 Task: Log work in the project TripHive for the issue 'Memory leaks causing system crashes or slowdowns' spent time as '1w 2d 9h 2m' and remaining time as '5w 1d 19h 21m' and move to top of backlog. Now add the issue to the epic 'DevOps Implementation'.
Action: Mouse moved to (644, 398)
Screenshot: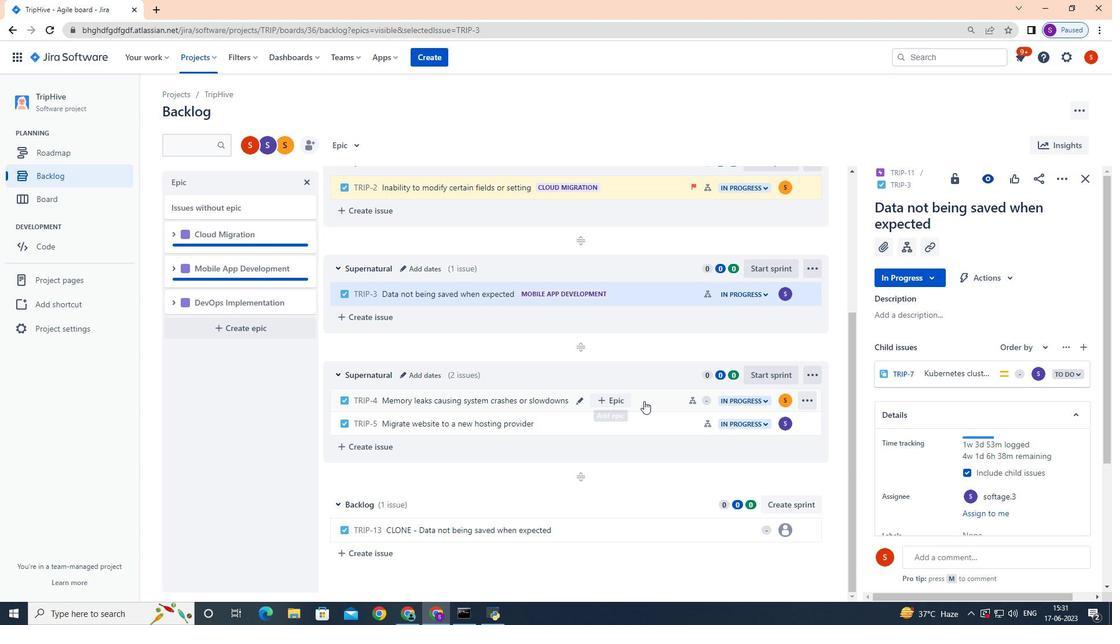 
Action: Mouse pressed left at (644, 398)
Screenshot: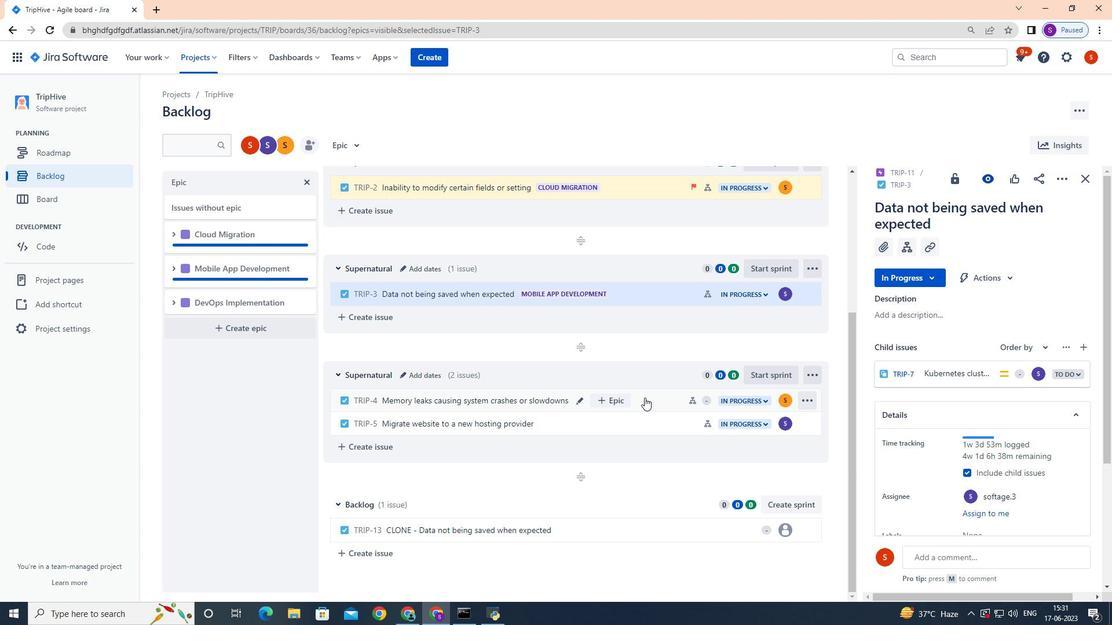 
Action: Mouse moved to (1085, 179)
Screenshot: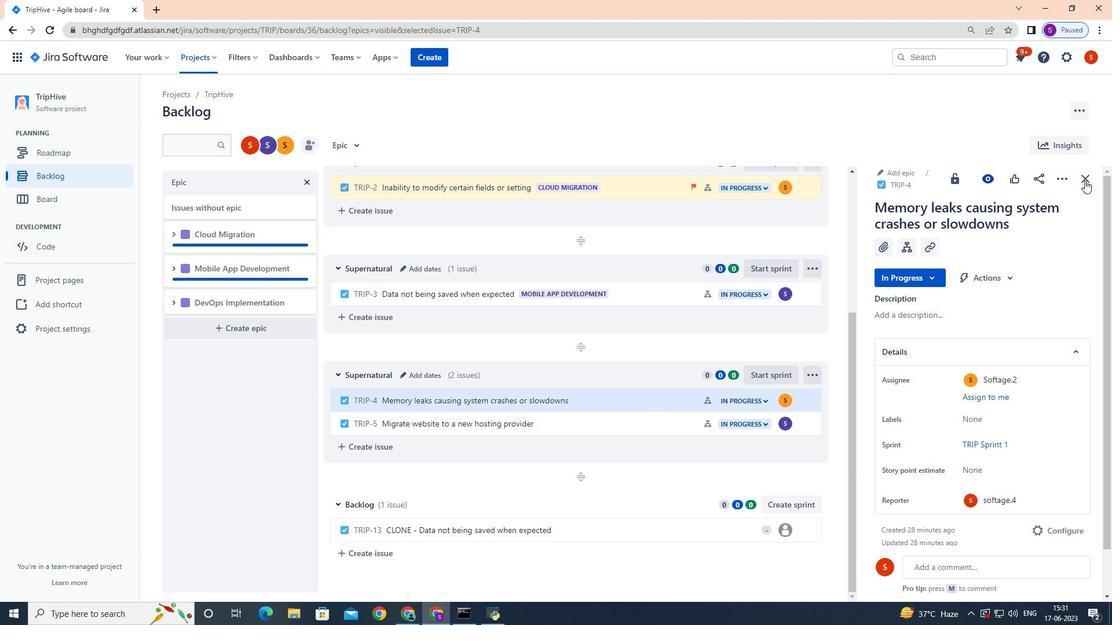 
Action: Mouse pressed left at (1085, 179)
Screenshot: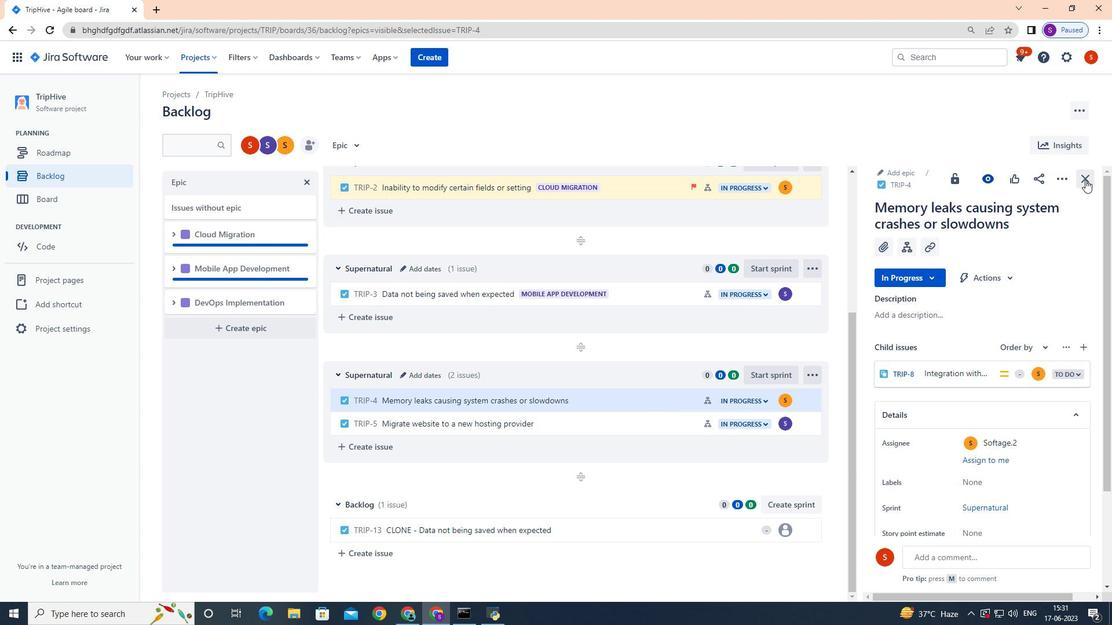 
Action: Mouse moved to (677, 397)
Screenshot: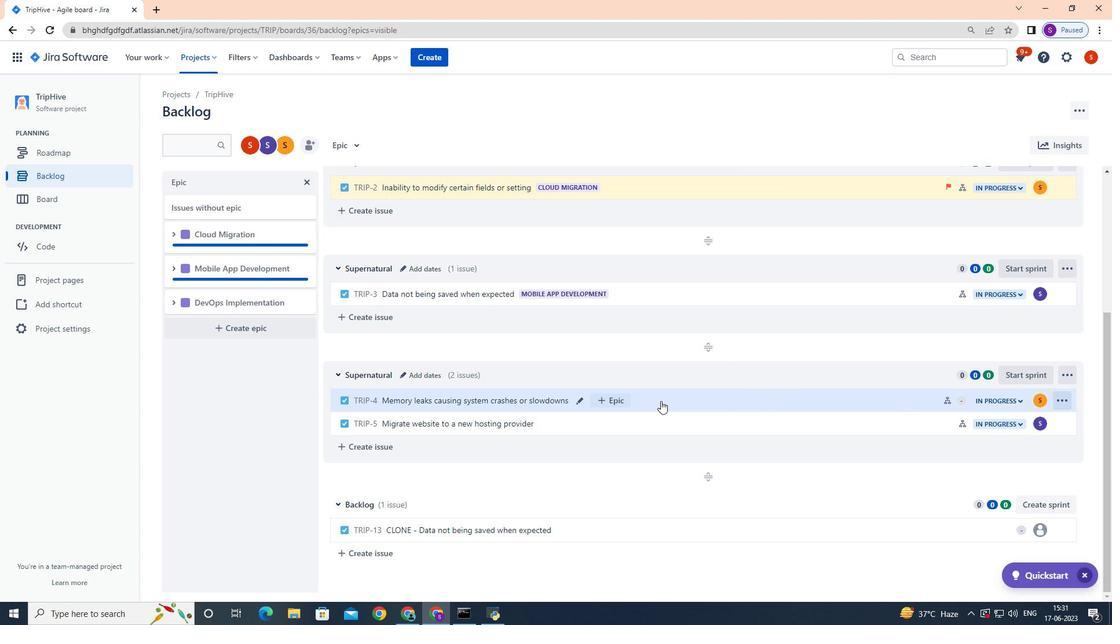 
Action: Mouse pressed left at (677, 397)
Screenshot: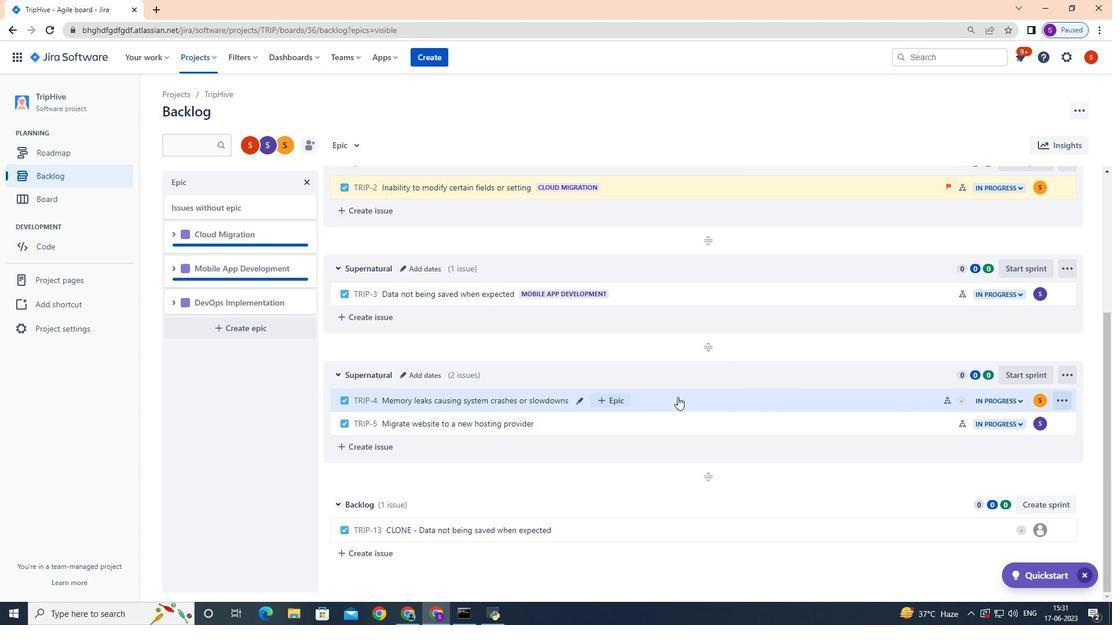 
Action: Mouse moved to (1069, 179)
Screenshot: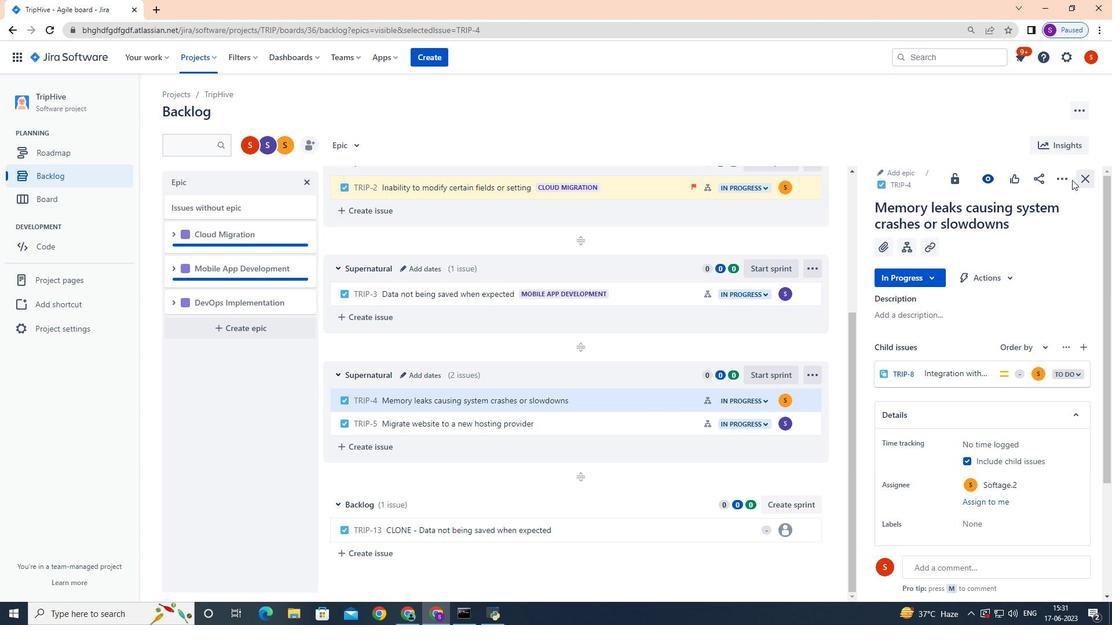 
Action: Mouse pressed left at (1069, 179)
Screenshot: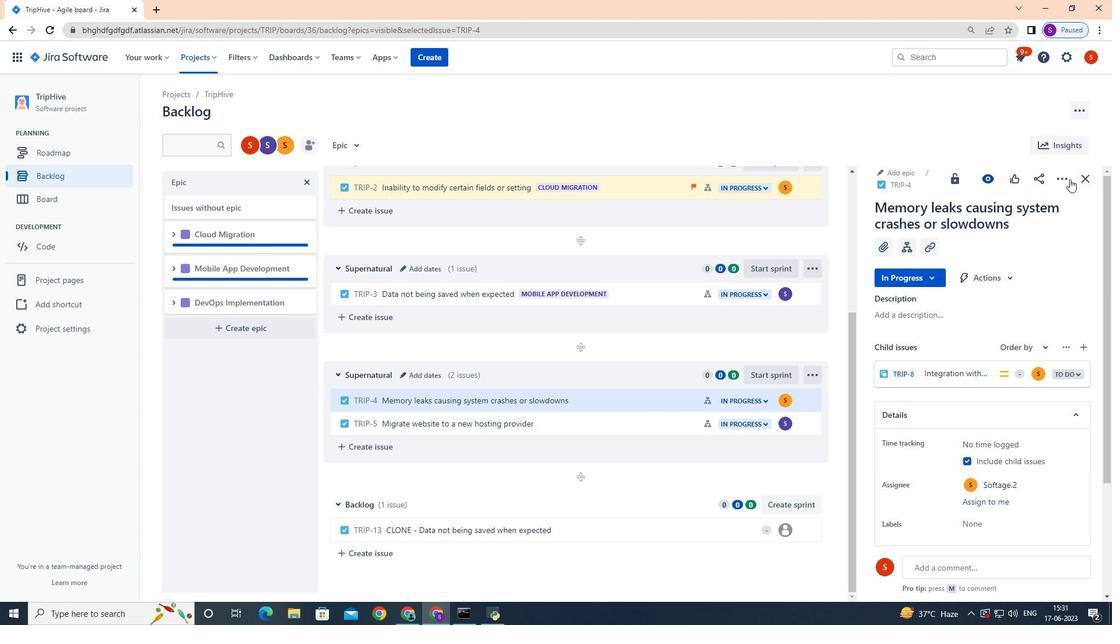 
Action: Mouse moved to (1027, 210)
Screenshot: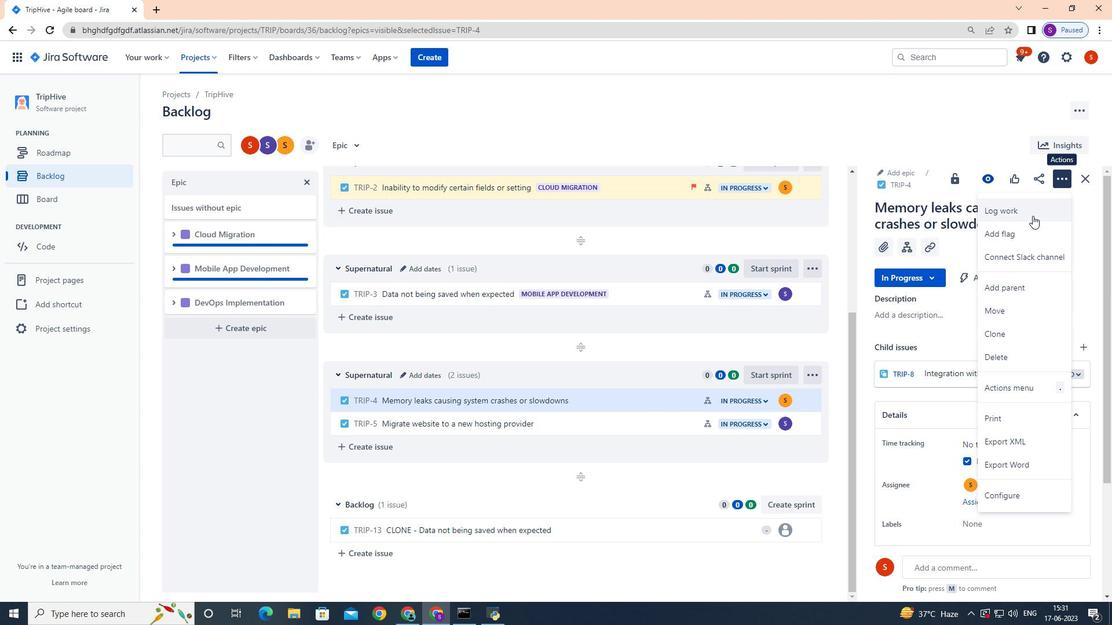 
Action: Mouse pressed left at (1027, 210)
Screenshot: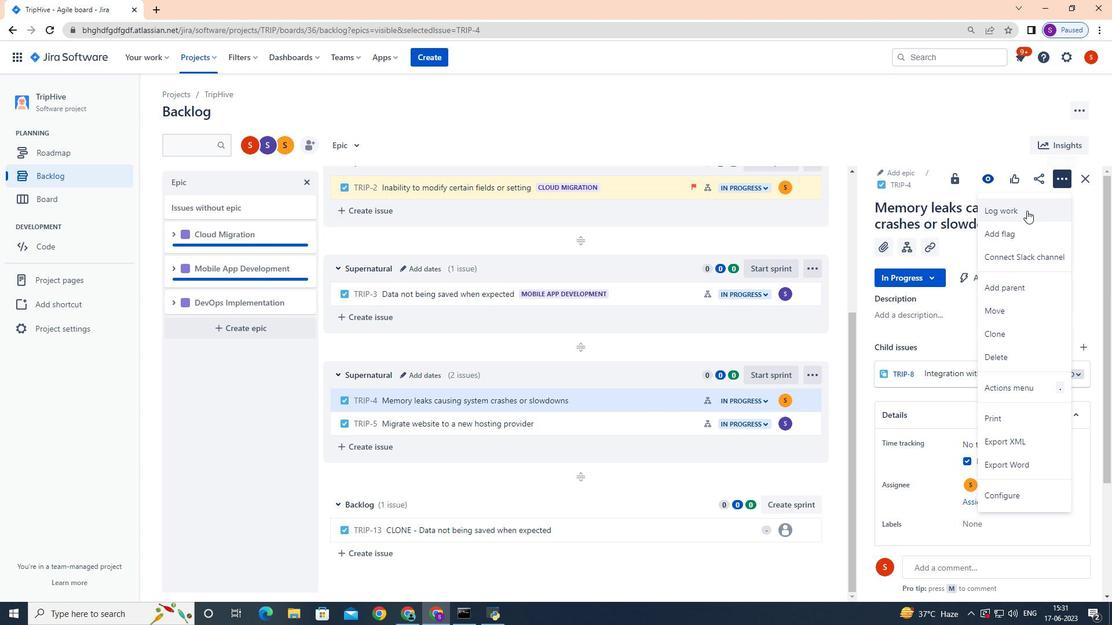 
Action: Key pressed 1w<Key.space>2d<Key.space>9h<Key.space>2m
Screenshot: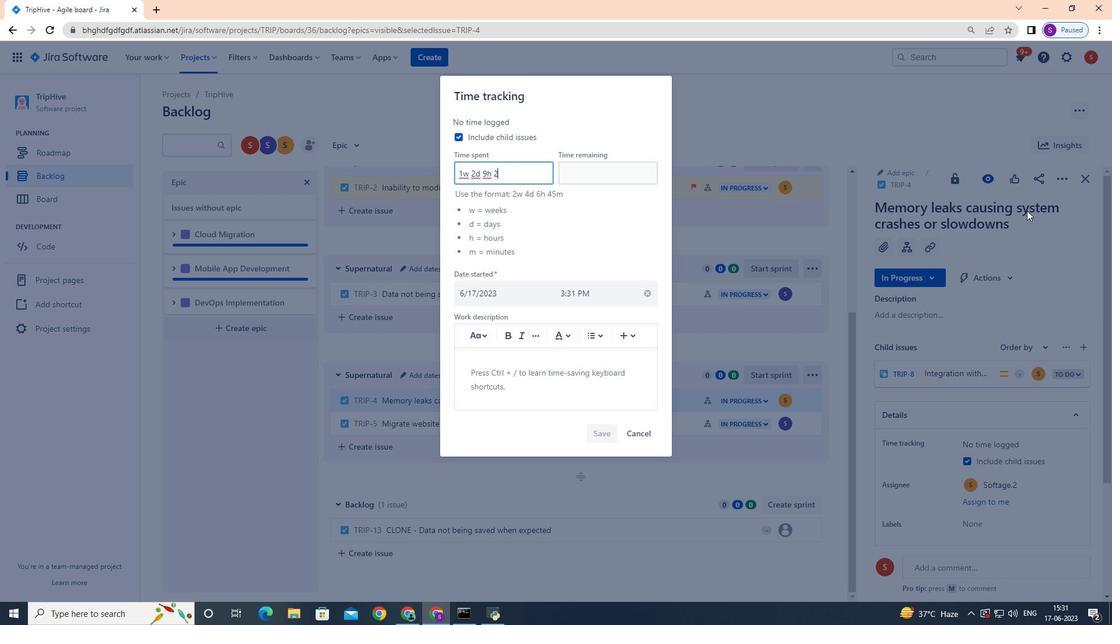 
Action: Mouse moved to (591, 164)
Screenshot: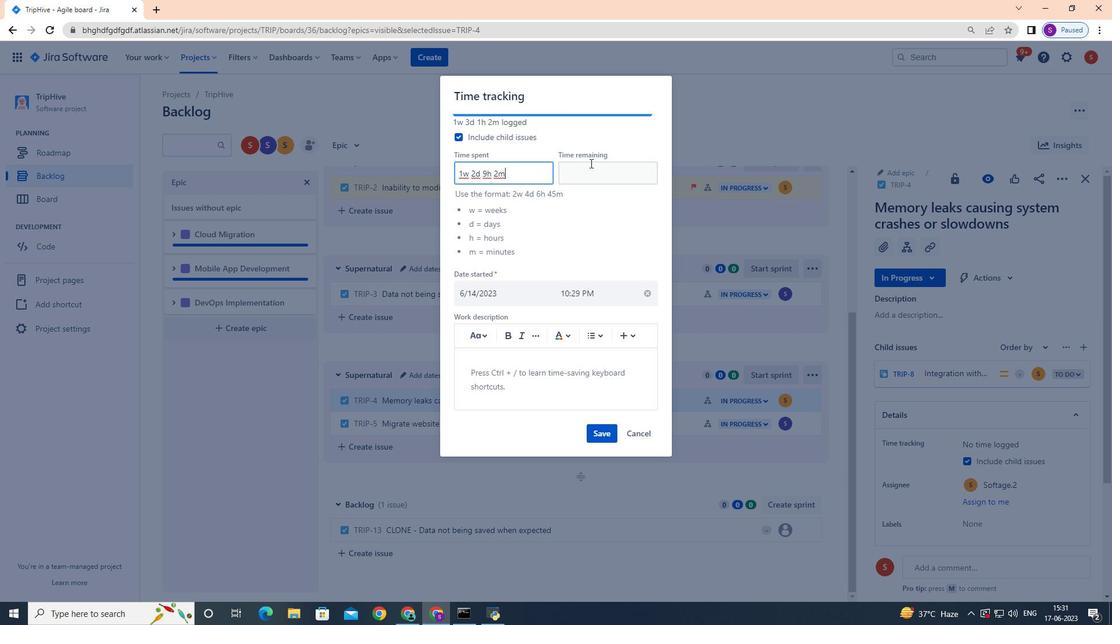 
Action: Mouse pressed left at (591, 164)
Screenshot: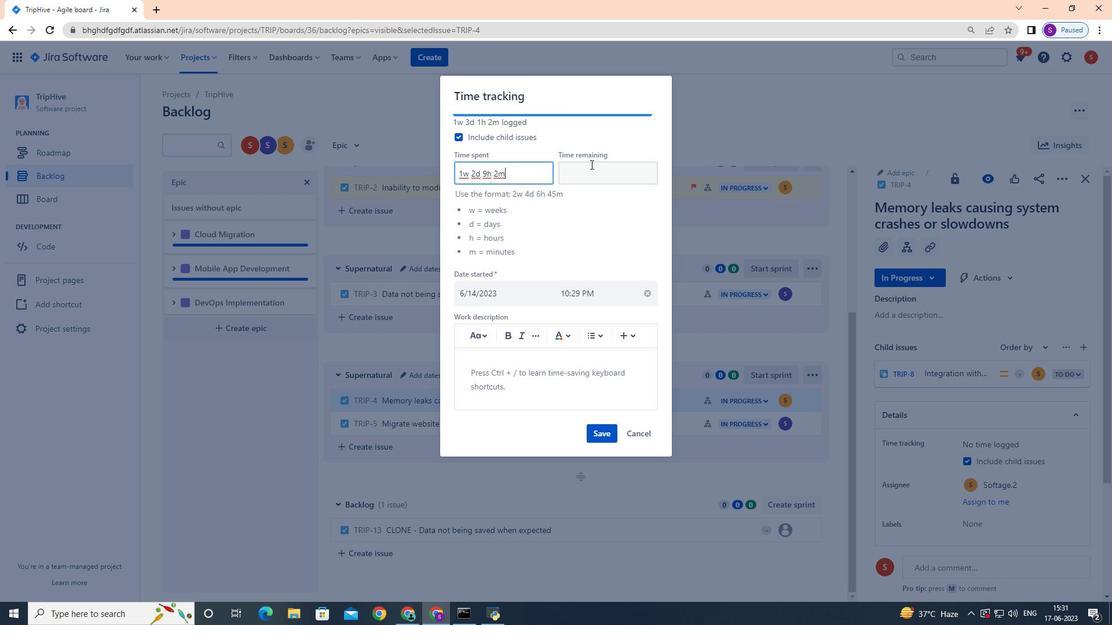 
Action: Mouse moved to (593, 163)
Screenshot: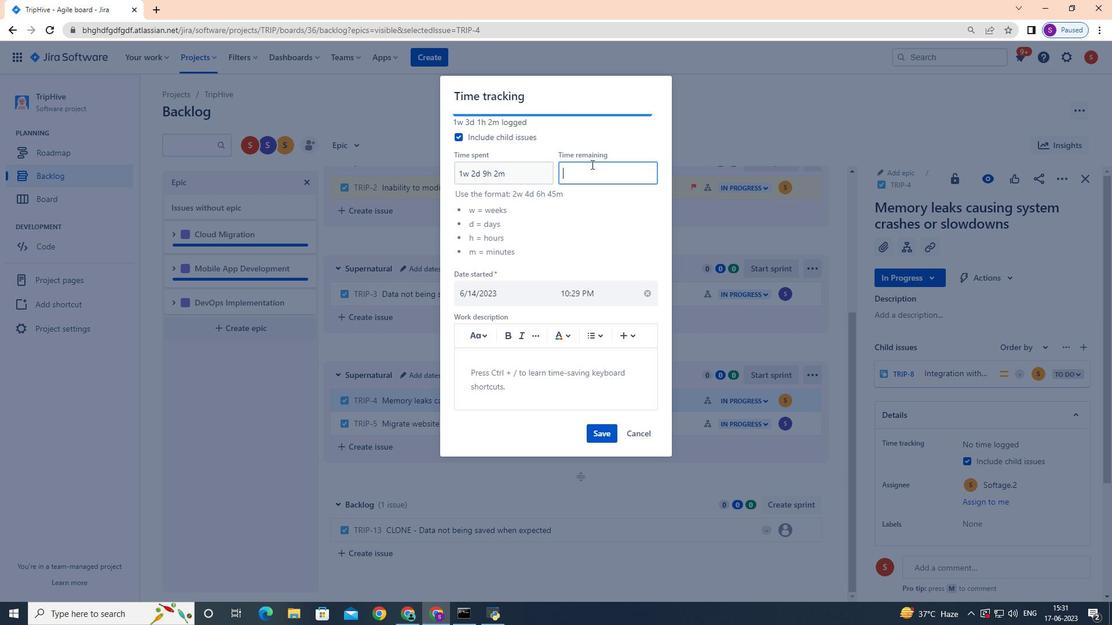 
Action: Key pressed 5w<Key.space>1d<Key.space>19h<Key.space>21m
Screenshot: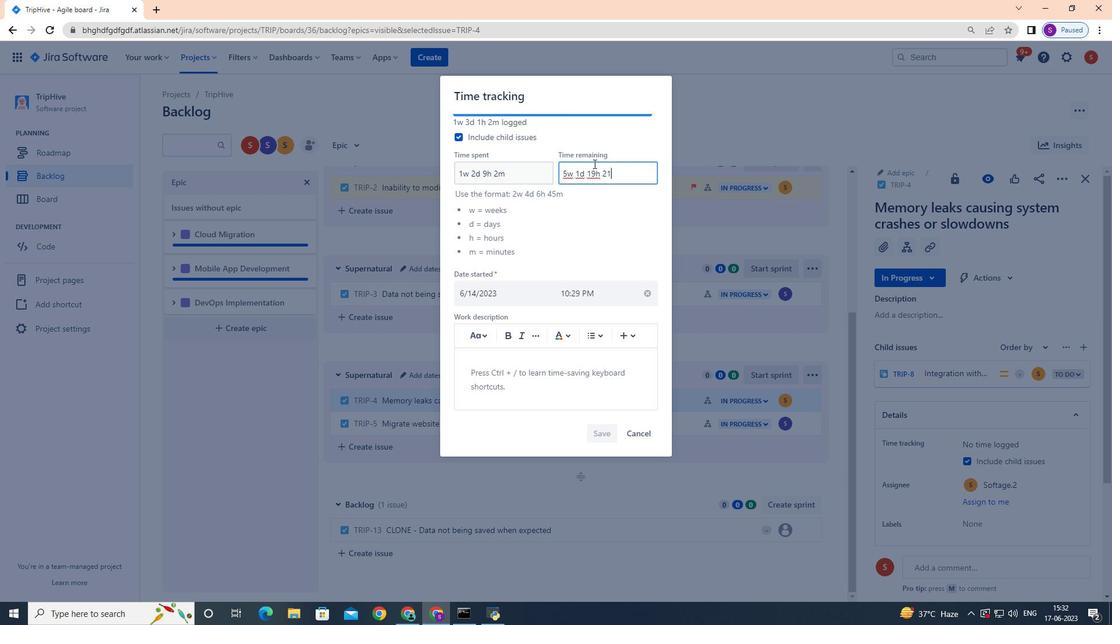 
Action: Mouse moved to (602, 430)
Screenshot: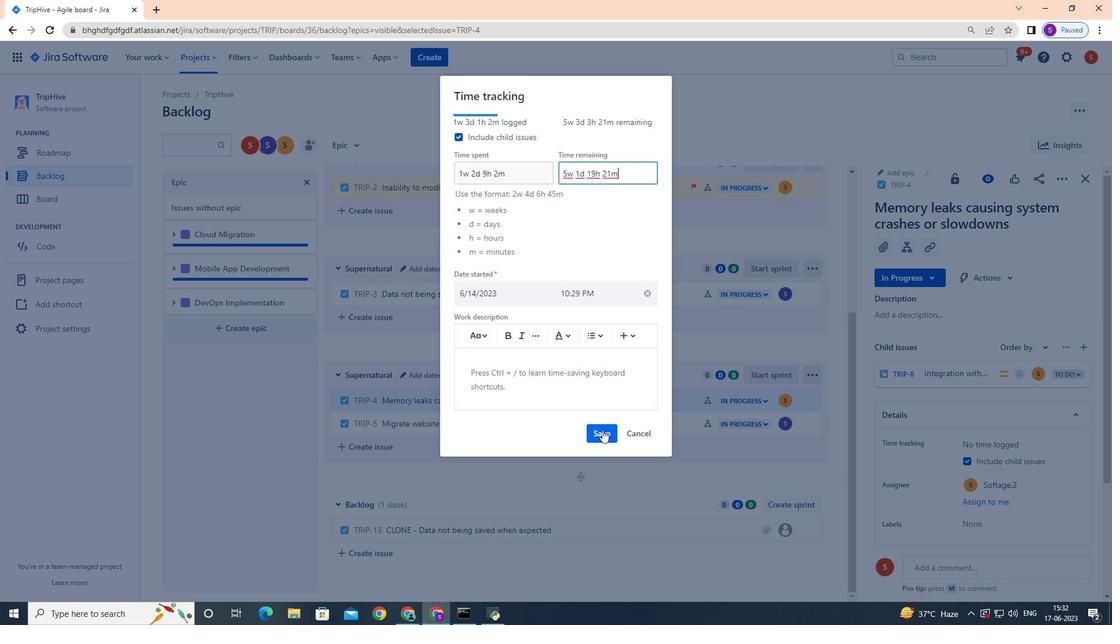 
Action: Mouse pressed left at (602, 430)
Screenshot: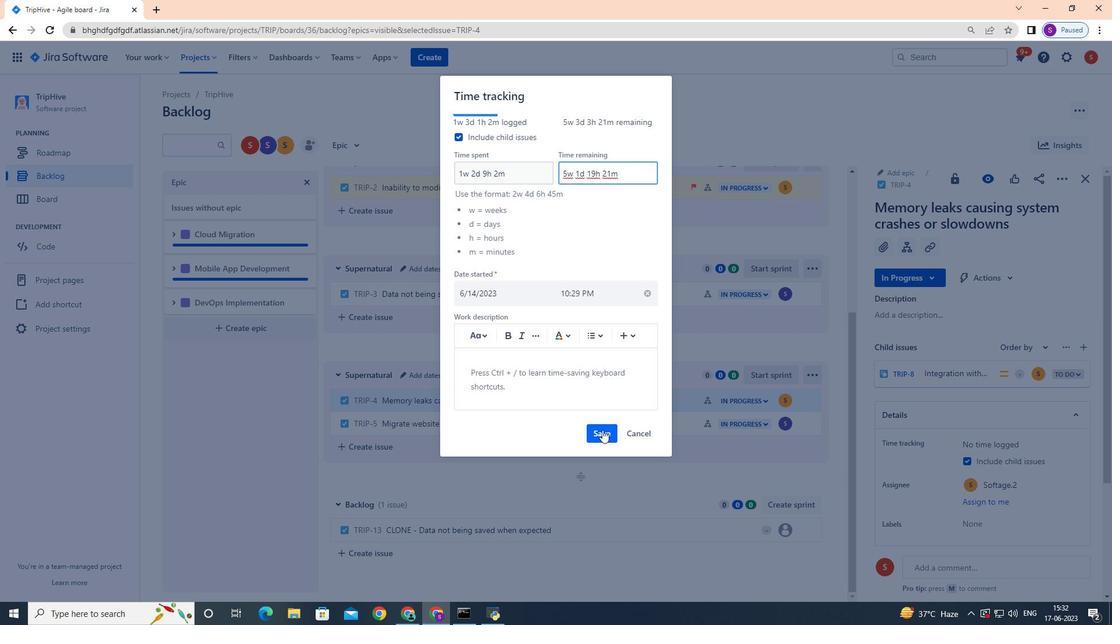 
Action: Mouse moved to (812, 399)
Screenshot: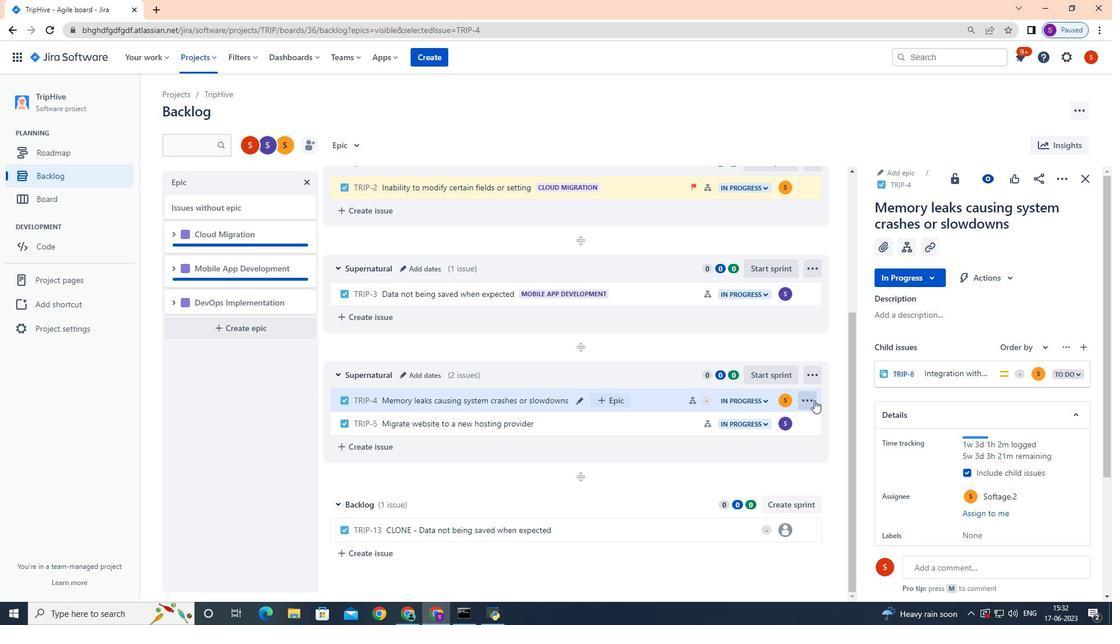 
Action: Mouse pressed left at (812, 399)
Screenshot: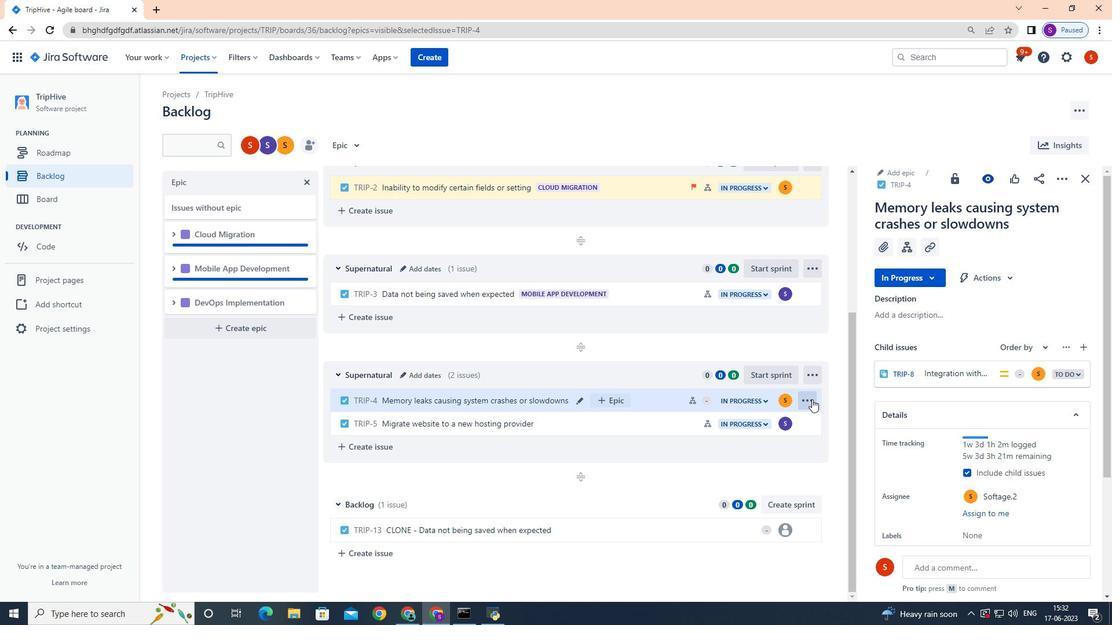 
Action: Mouse moved to (777, 354)
Screenshot: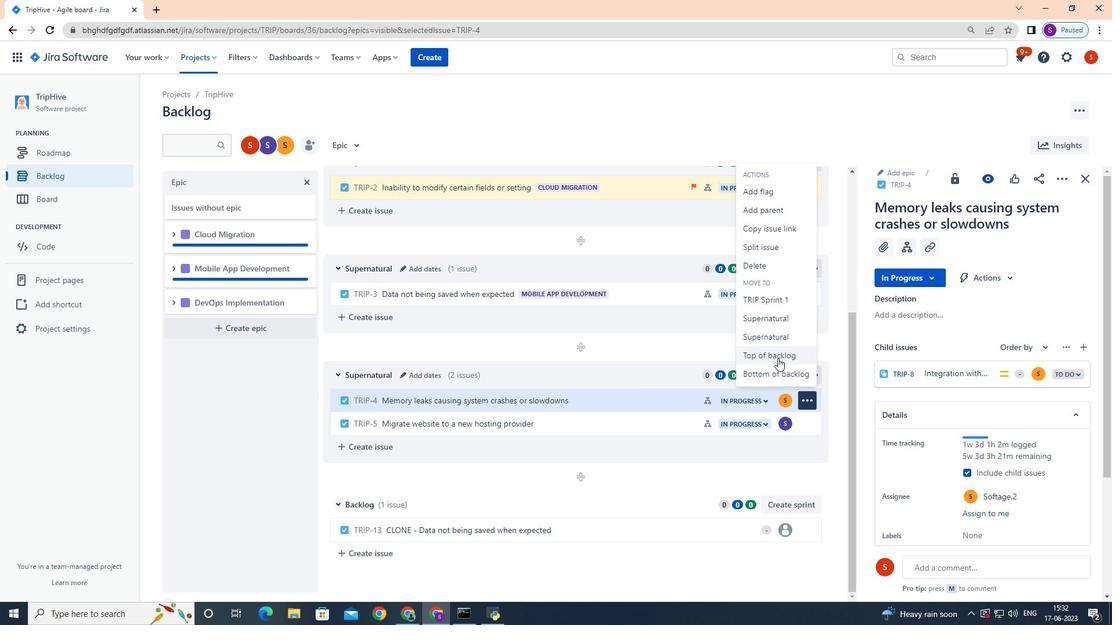 
Action: Mouse pressed left at (777, 354)
Screenshot: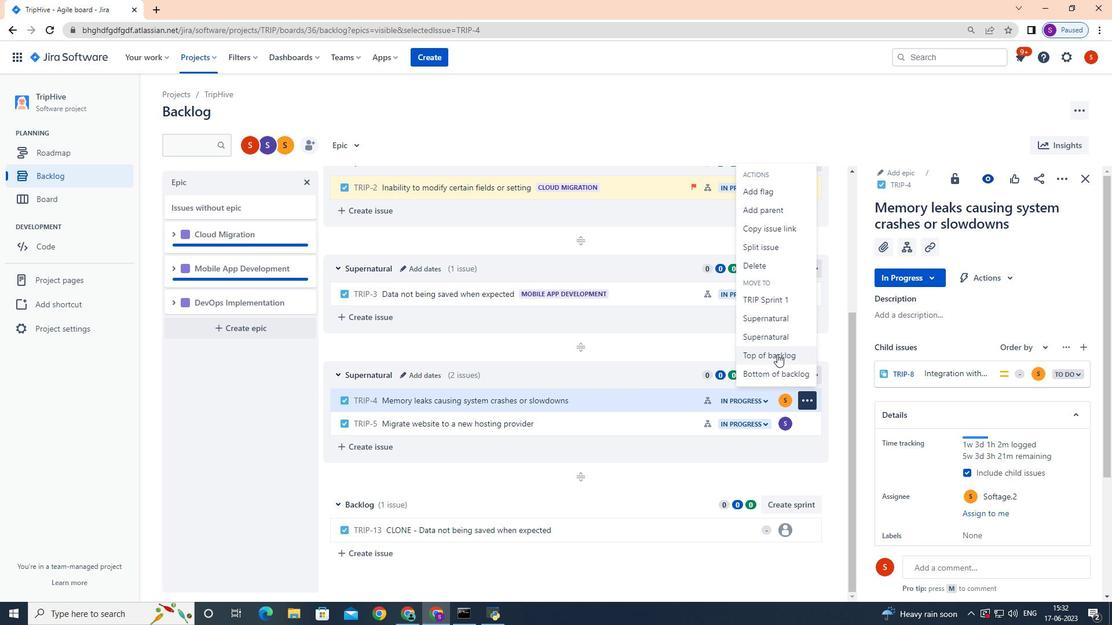 
Action: Mouse moved to (615, 508)
Screenshot: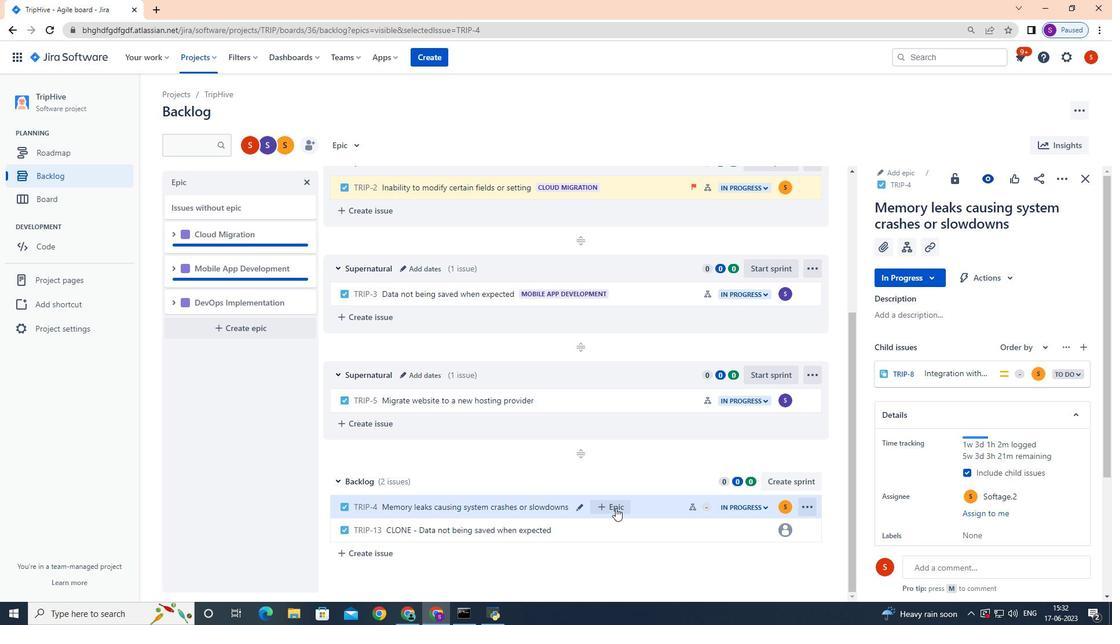 
Action: Mouse pressed left at (615, 508)
Screenshot: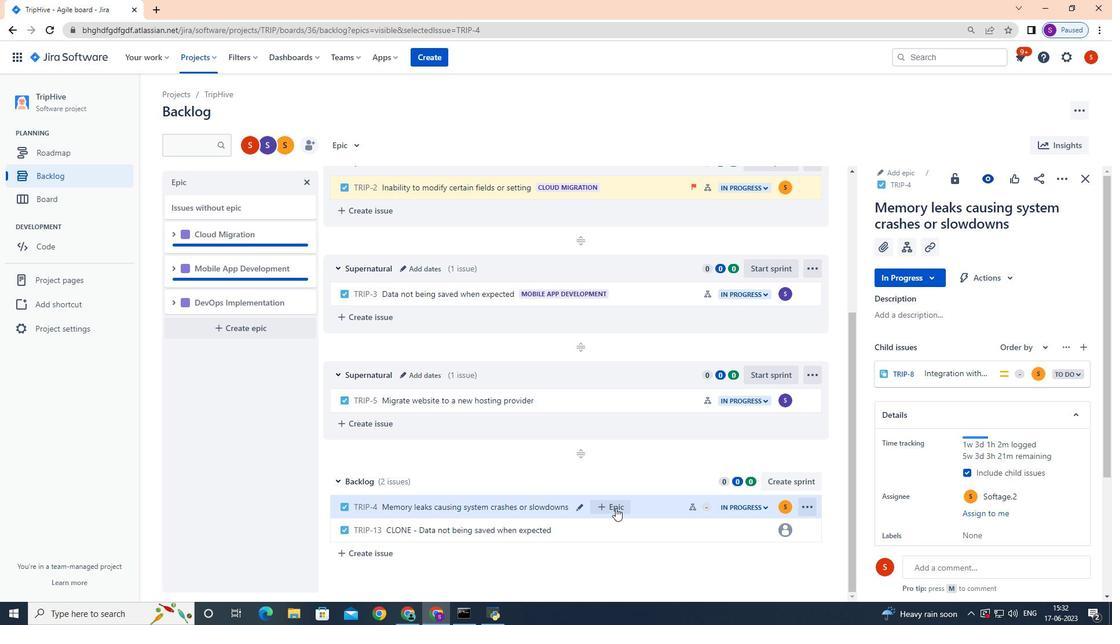 
Action: Mouse moved to (660, 555)
Screenshot: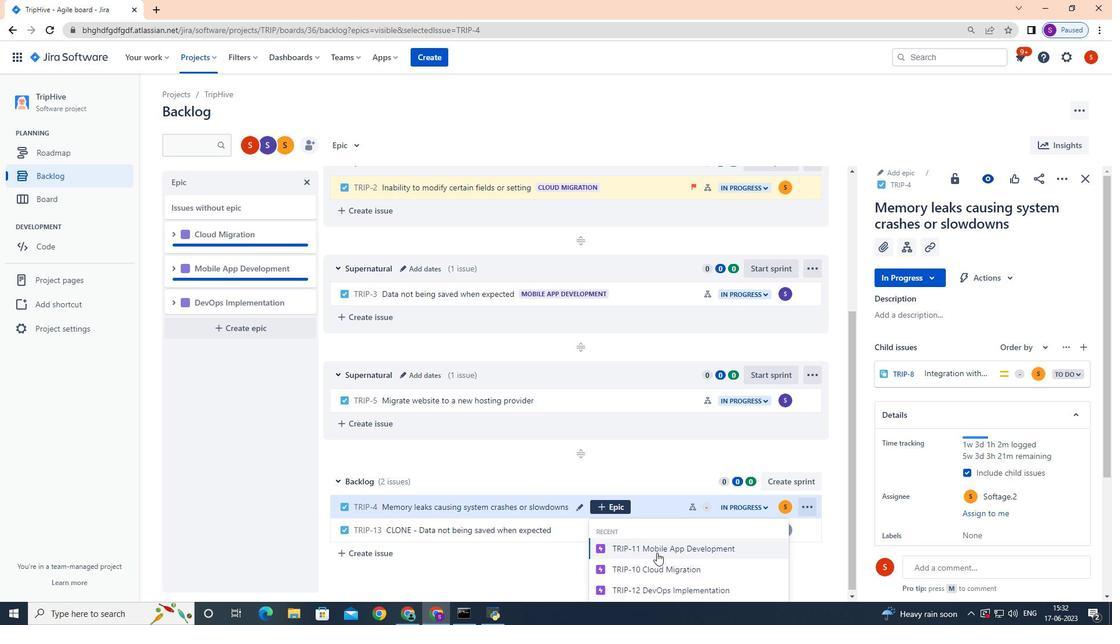 
Action: Mouse scrolled (660, 554) with delta (0, 0)
Screenshot: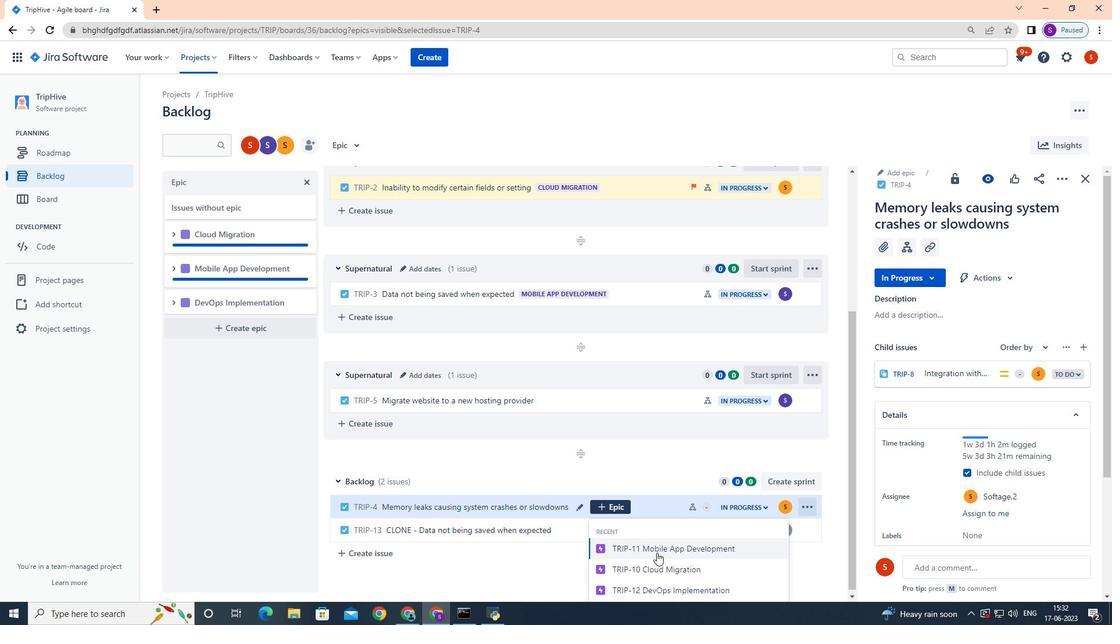
Action: Mouse scrolled (660, 554) with delta (0, 0)
Screenshot: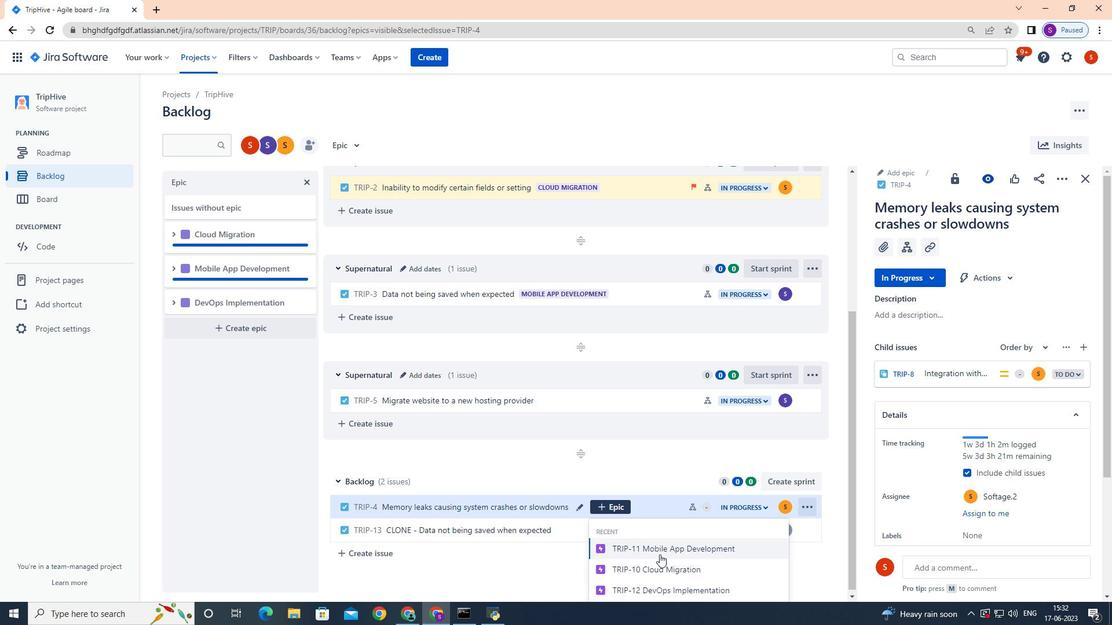 
Action: Mouse scrolled (660, 554) with delta (0, 0)
Screenshot: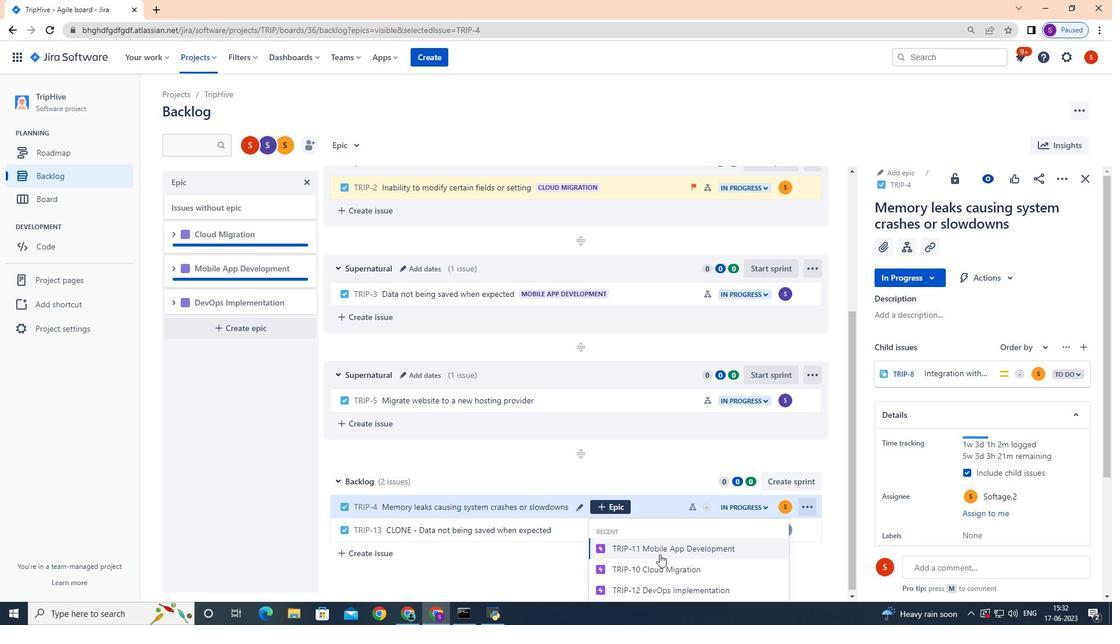 
Action: Mouse scrolled (660, 554) with delta (0, 0)
Screenshot: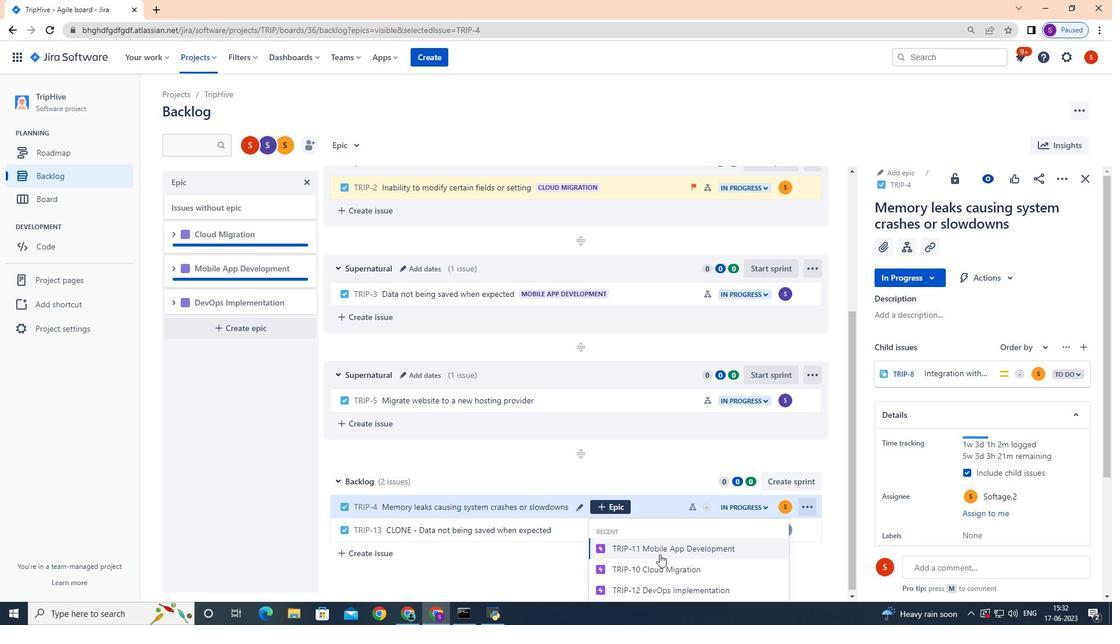 
Action: Mouse moved to (660, 555)
Screenshot: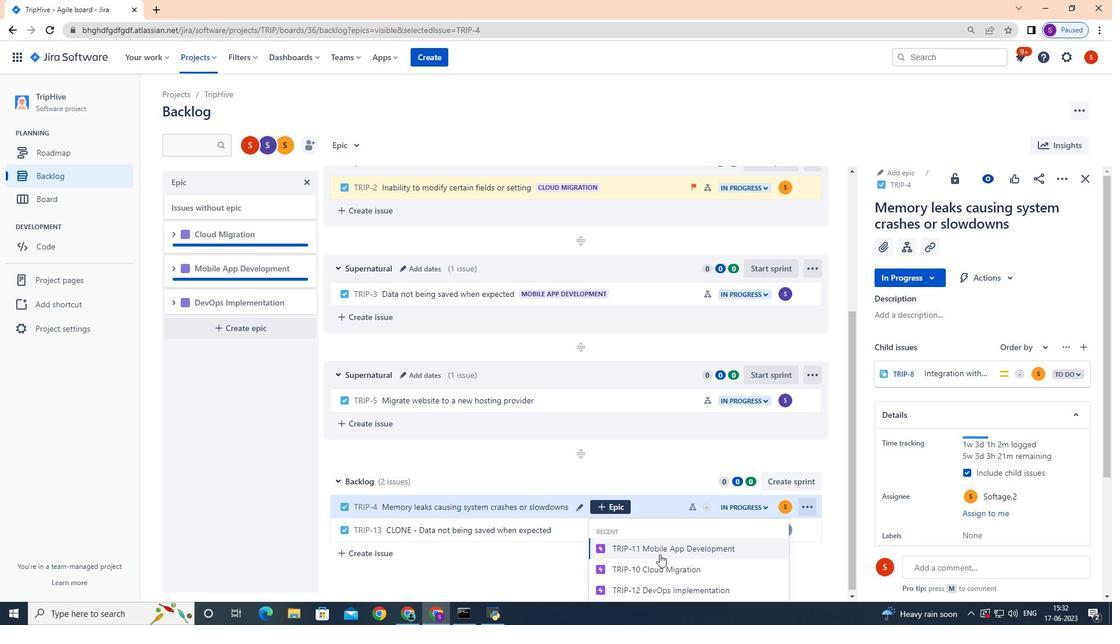 
Action: Mouse scrolled (660, 554) with delta (0, 0)
Screenshot: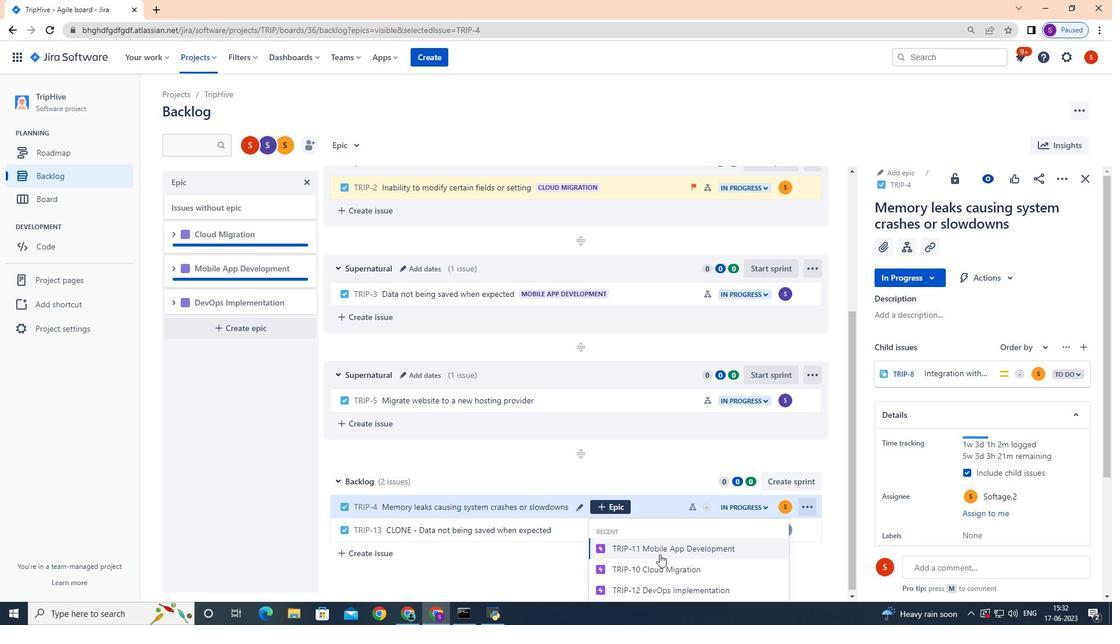 
Action: Mouse moved to (707, 589)
Screenshot: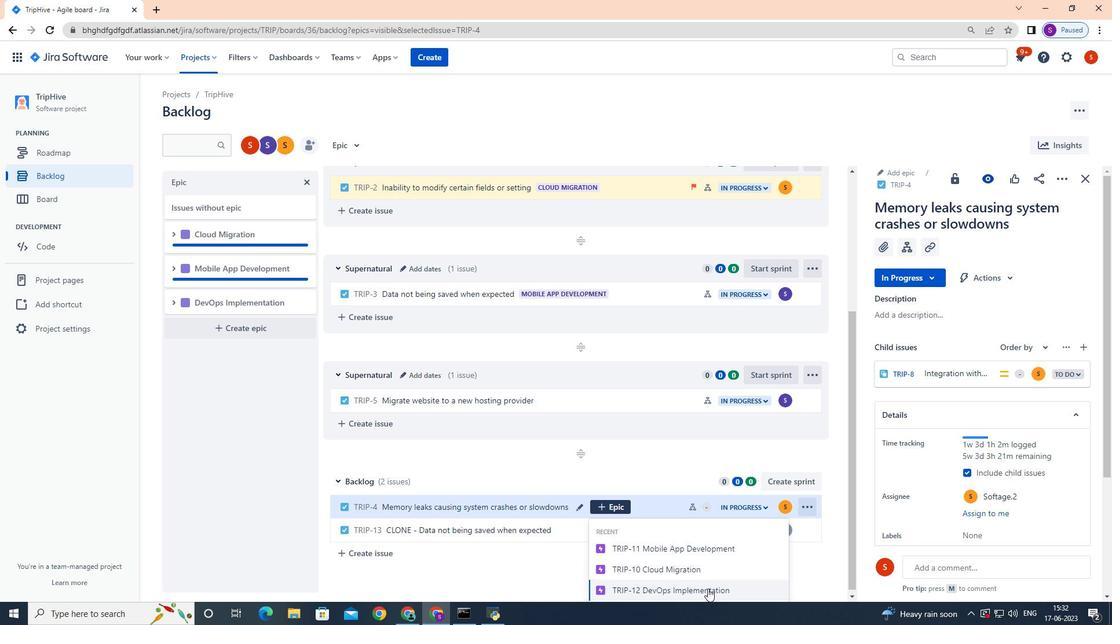 
Action: Mouse pressed left at (707, 589)
Screenshot: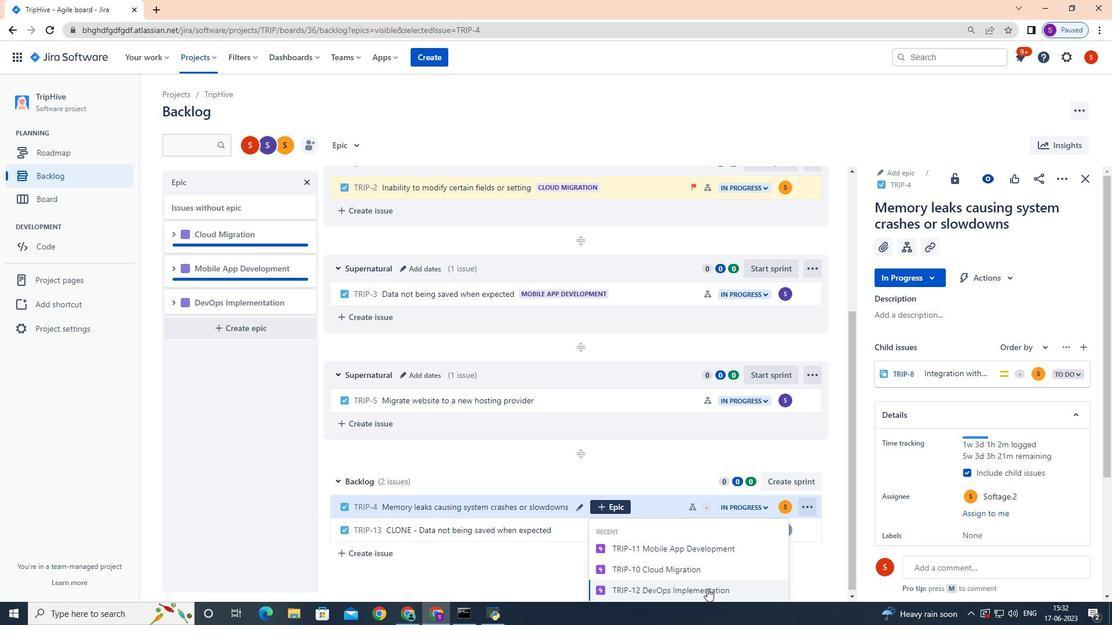 
Action: Mouse moved to (705, 575)
Screenshot: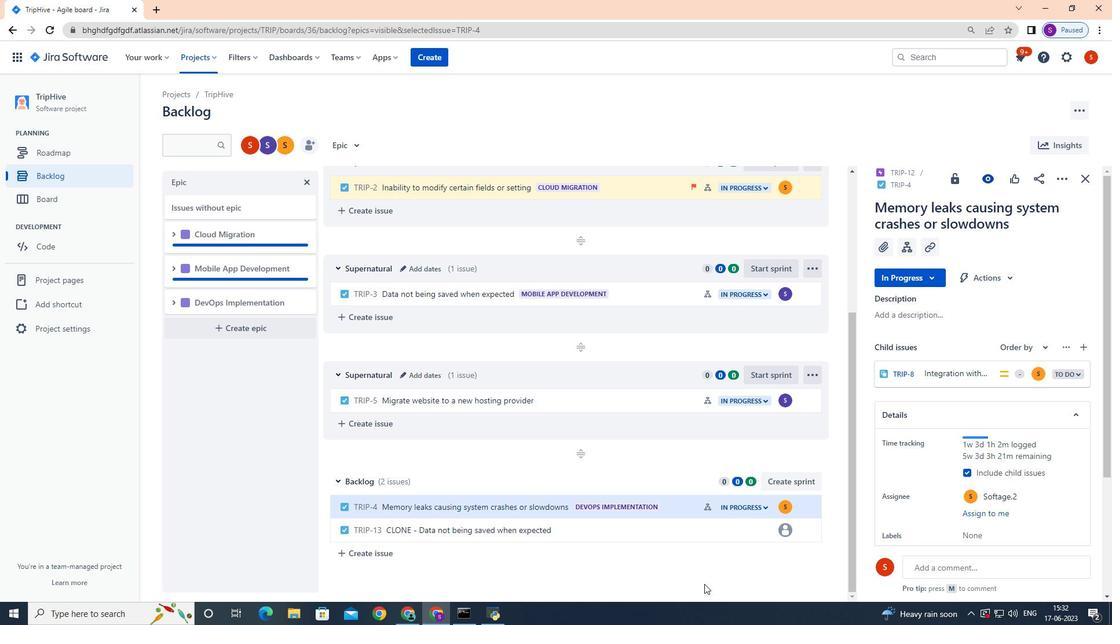 
